 Task: Create New Customer with Customer Name: General Goods, Inc., Billing Address Line1: 1123 Sharon Lane, Billing Address Line2:  South Bend, Billing Address Line3:  Indiana 46625, Cell Number: 318-433-2610
Action: Mouse moved to (174, 42)
Screenshot: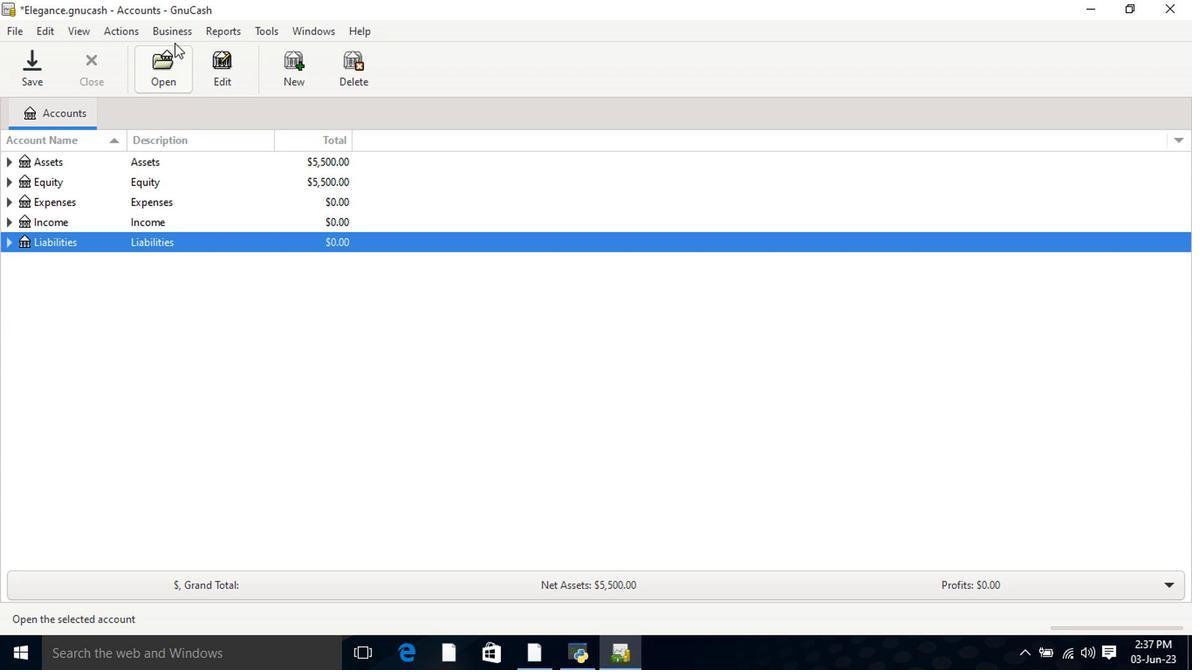 
Action: Mouse pressed left at (174, 42)
Screenshot: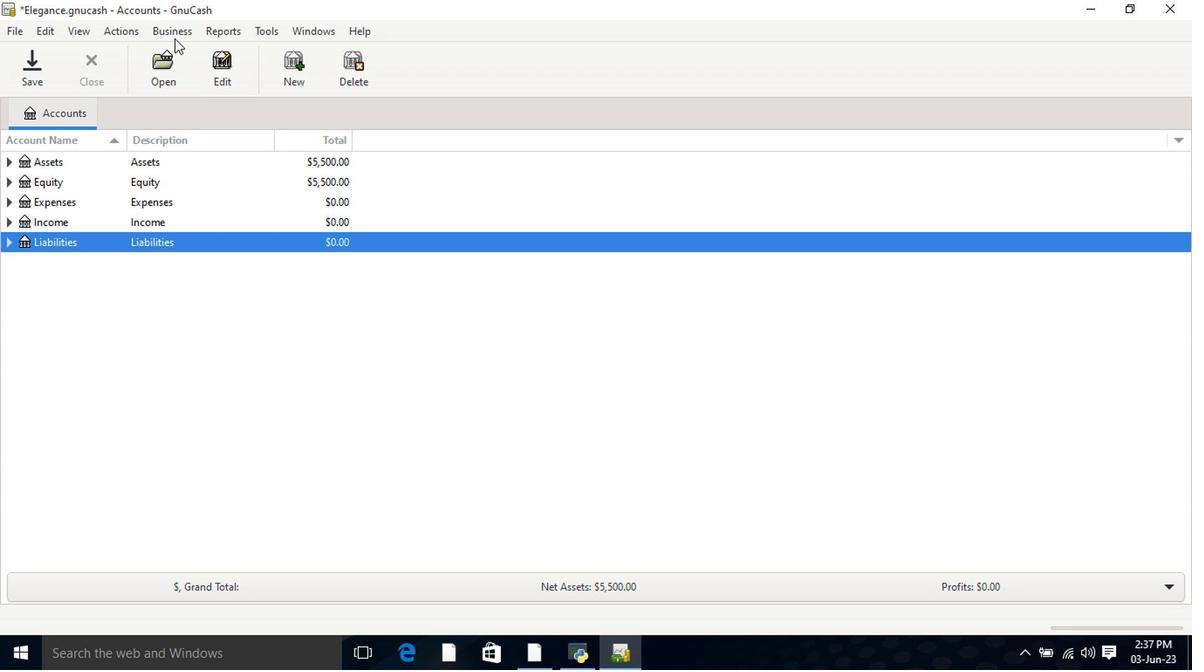 
Action: Mouse moved to (387, 83)
Screenshot: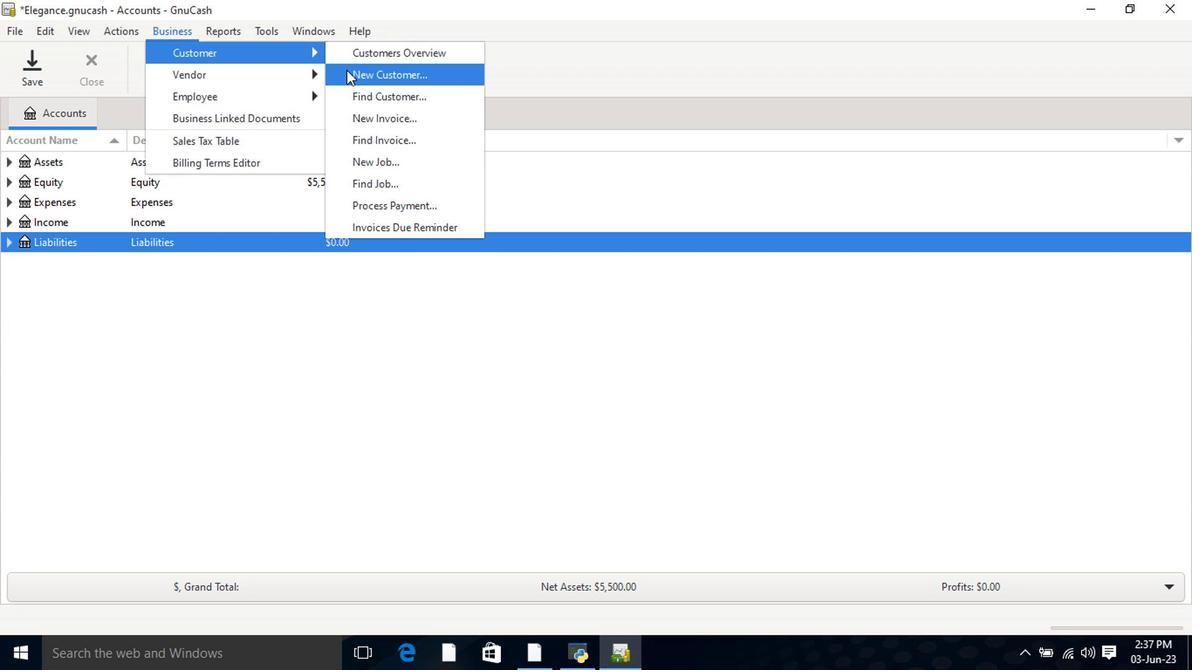 
Action: Mouse pressed left at (387, 83)
Screenshot: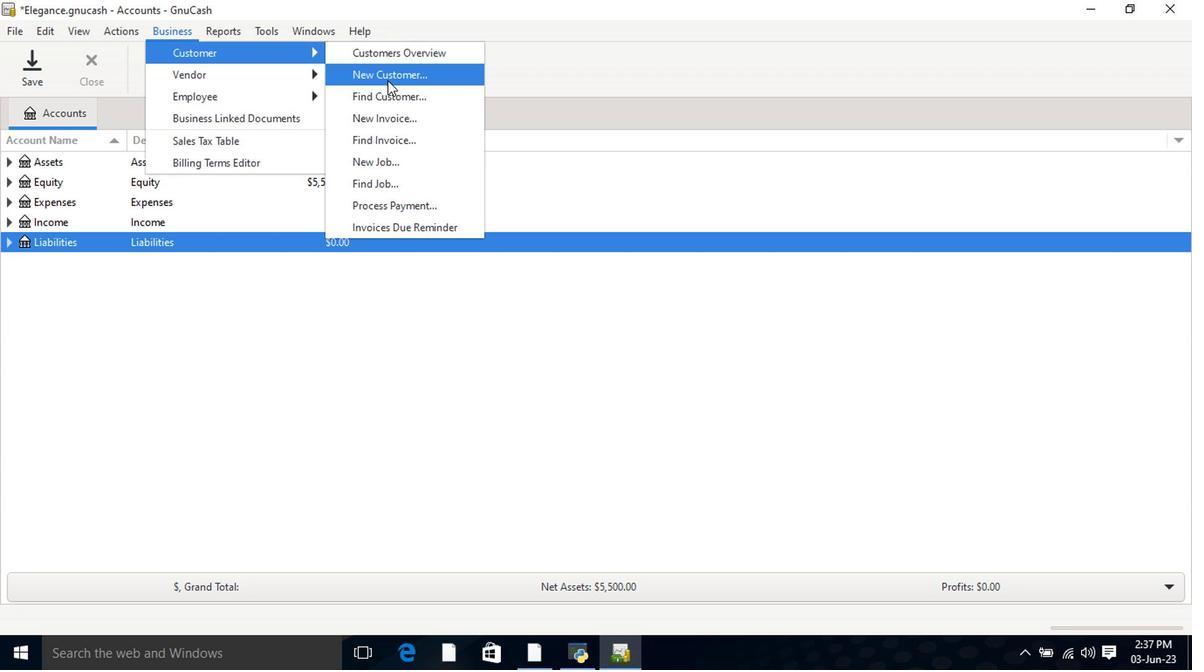 
Action: Mouse moved to (604, 199)
Screenshot: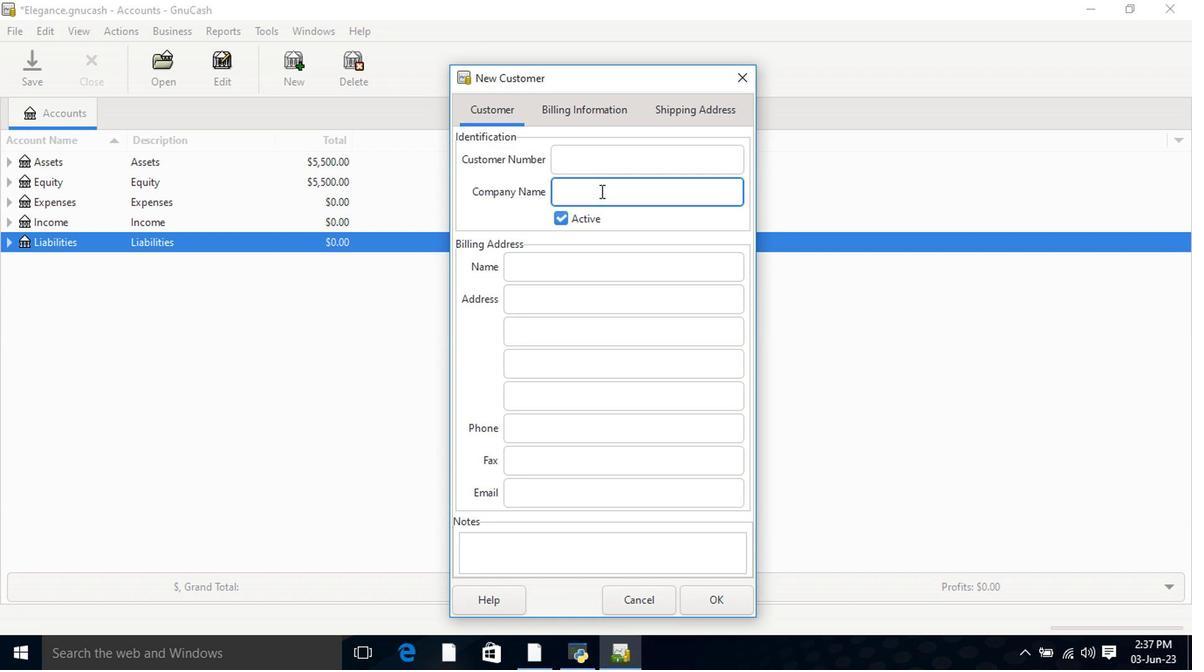 
Action: Key pressed <Key.shift>General<Key.space><Key.shift>Goods<Key.space><Key.shift>Inc.<Key.tab><Key.tab><Key.tab>1123<Key.space><Key.shift>Sharon<Key.space><Key.shift>Lane<Key.tab><Key.shift>South<Key.space><Key.shift>Bend<Key.tab><Key.shift>Indiana<Key.space>46625<Key.tab><Key.tab>318-433-2610
Screenshot: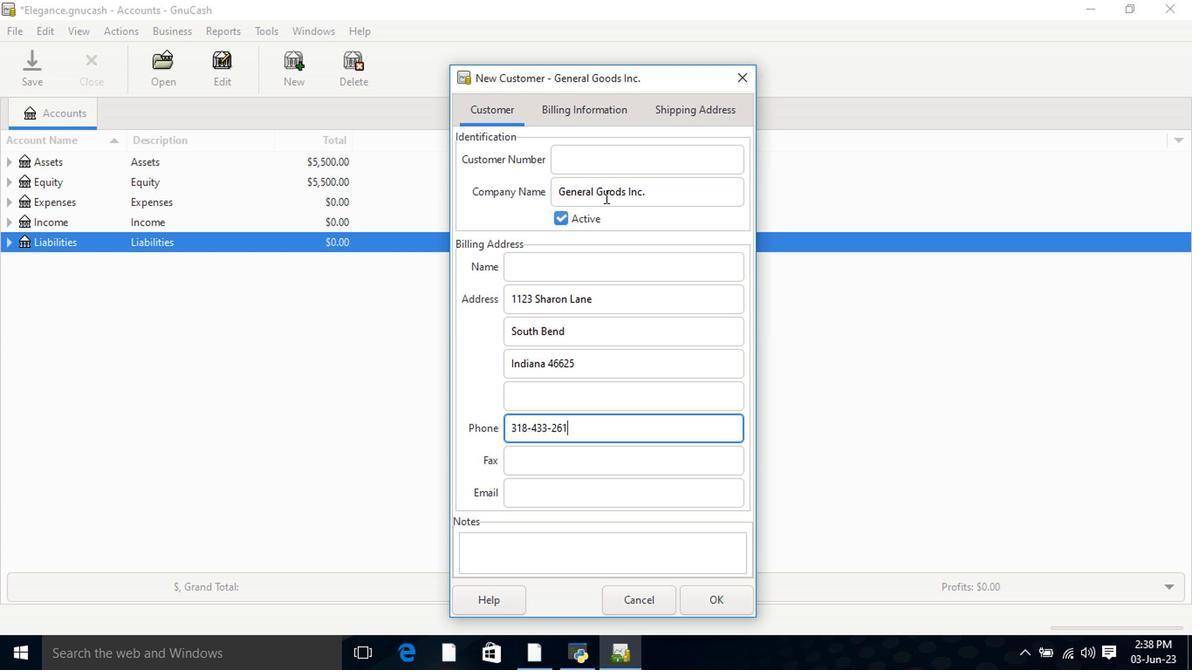 
Action: Mouse moved to (568, 109)
Screenshot: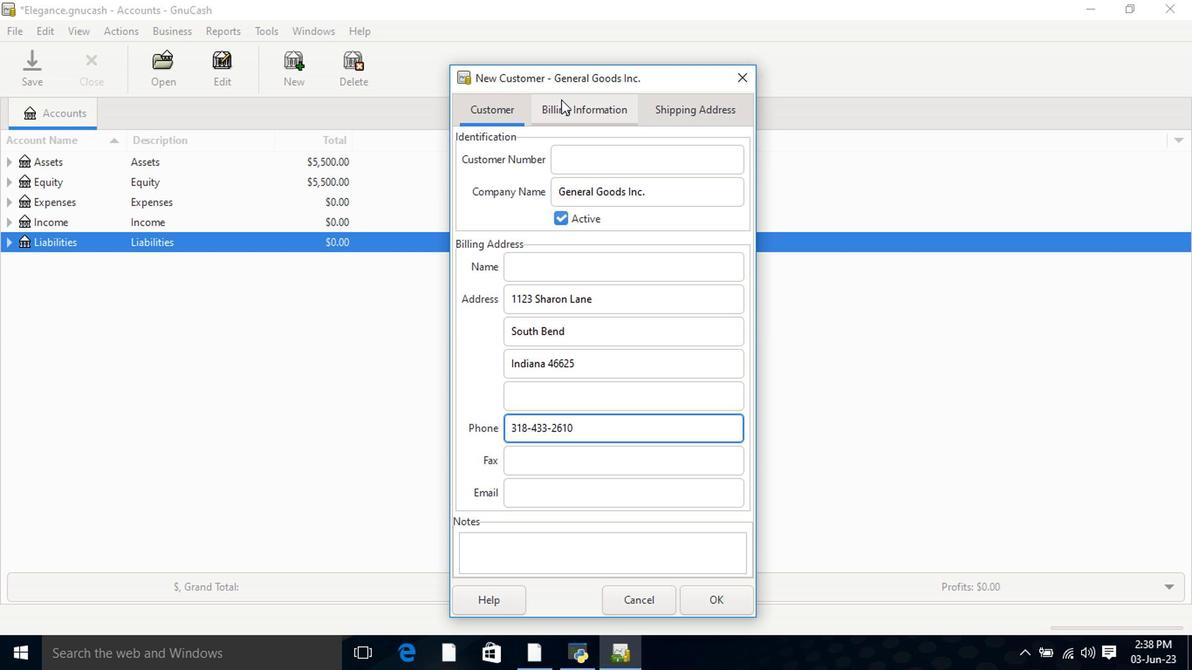
Action: Mouse pressed left at (568, 109)
Screenshot: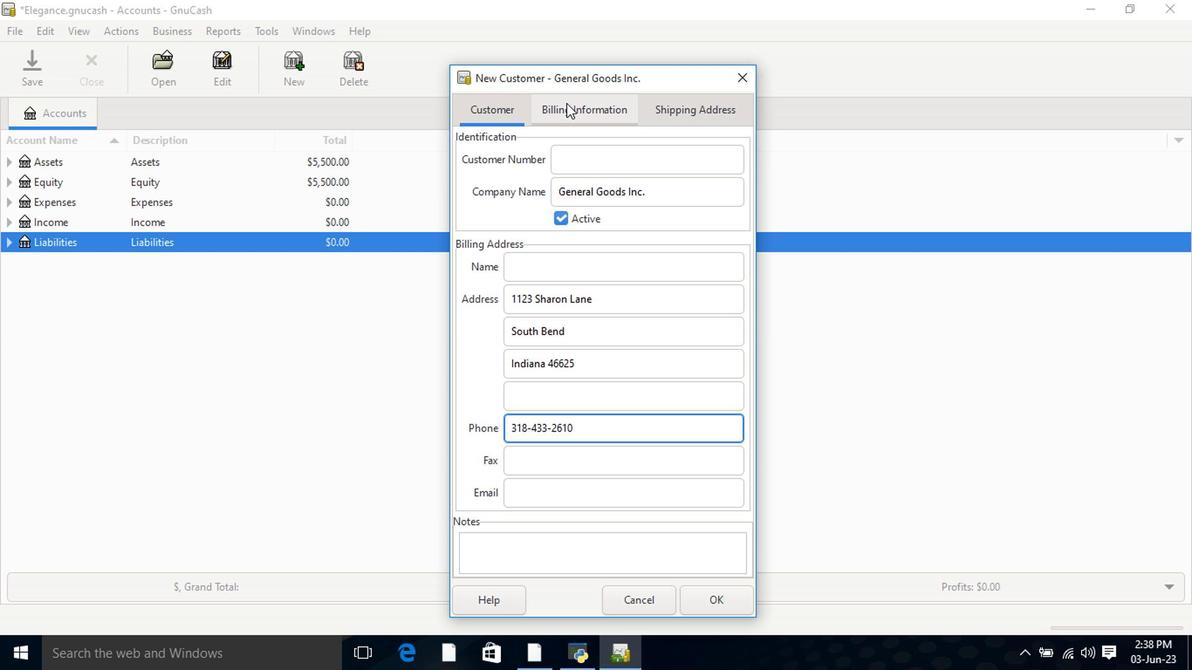 
Action: Mouse moved to (675, 115)
Screenshot: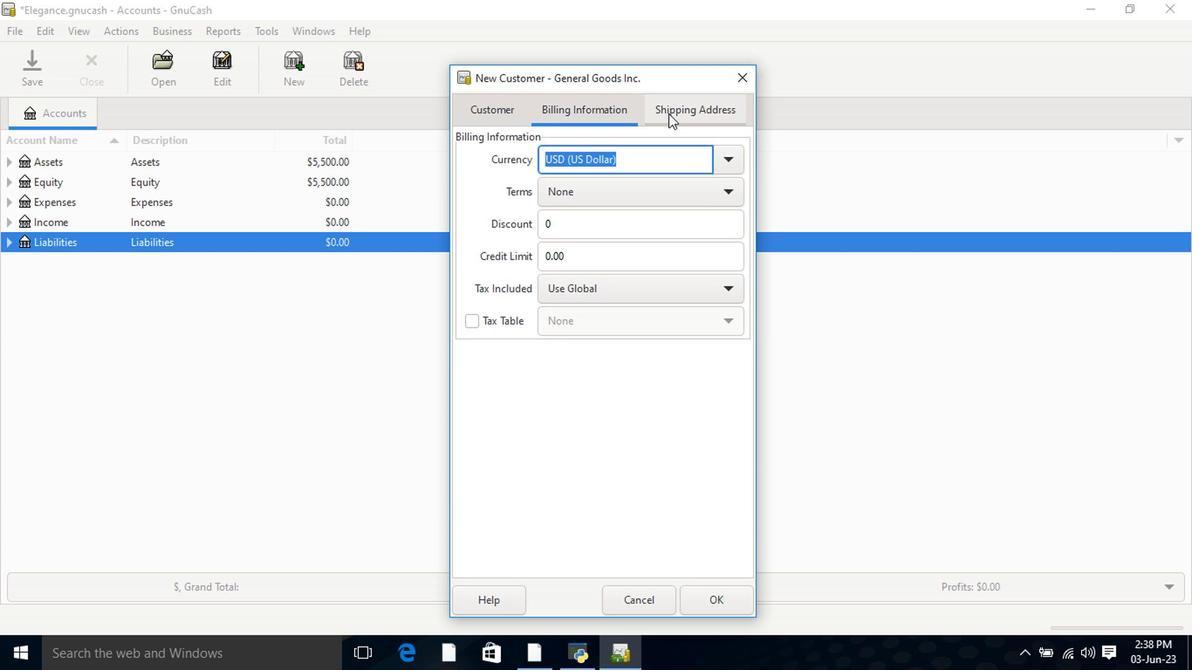 
Action: Mouse pressed left at (675, 115)
Screenshot: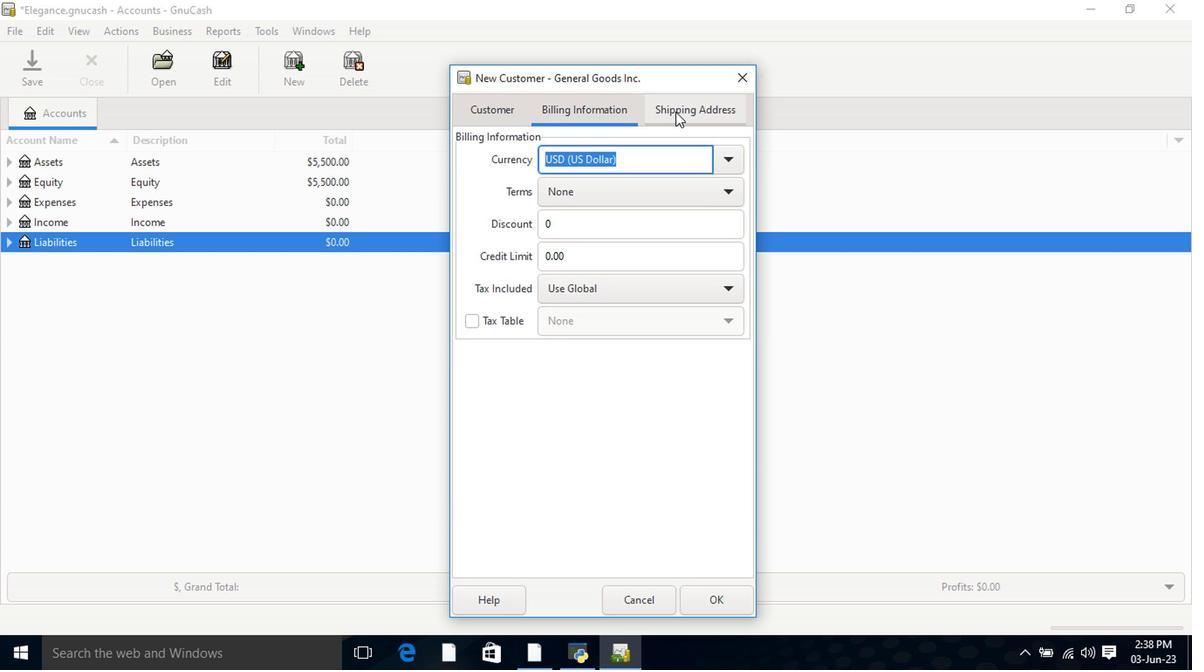 
Action: Mouse moved to (702, 600)
Screenshot: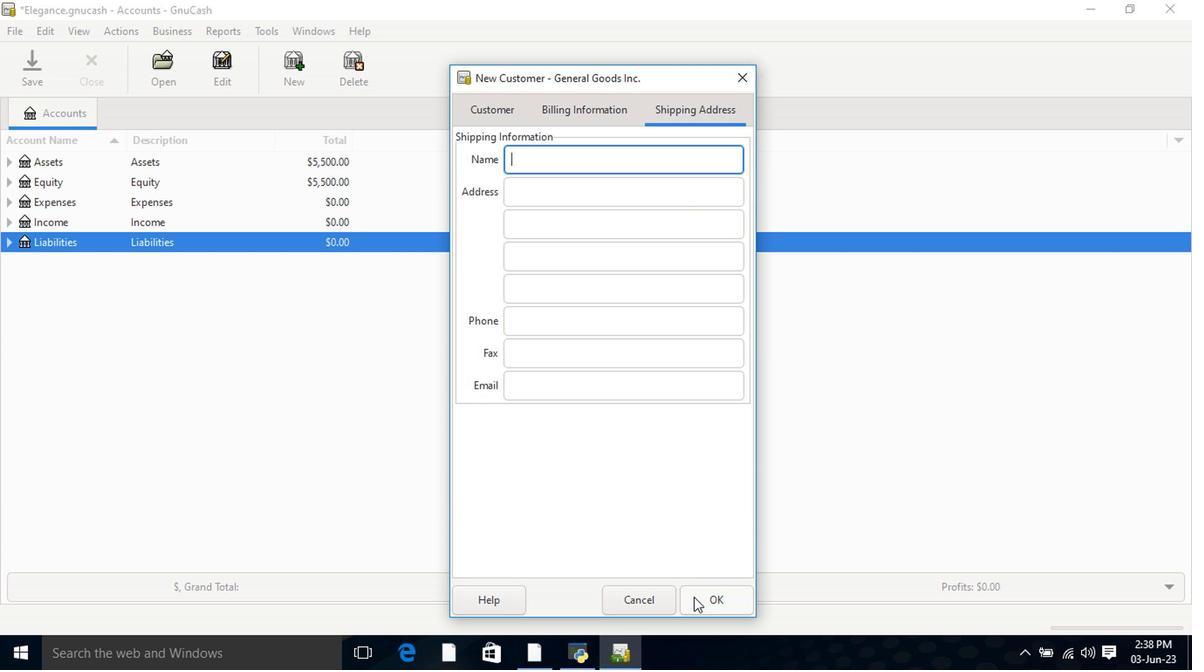 
Action: Mouse pressed left at (702, 600)
Screenshot: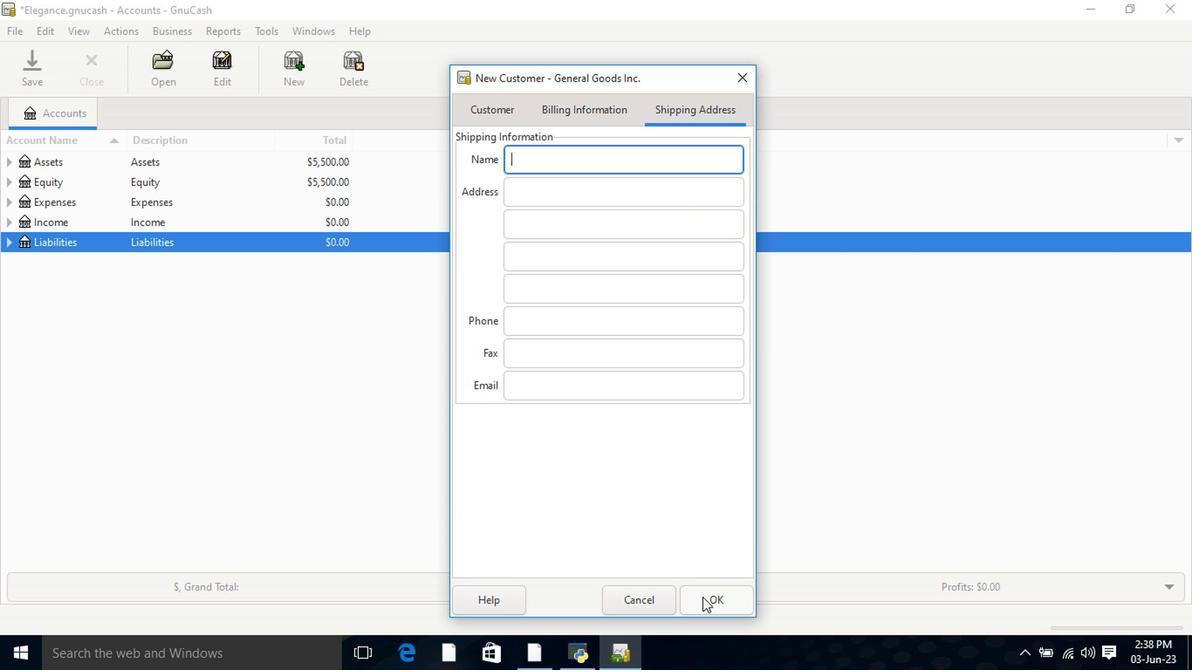 
